 Task: Use the formula "ROUND" in spreadsheet "Project portfolio".
Action: Mouse pressed left at (88, 191)
Screenshot: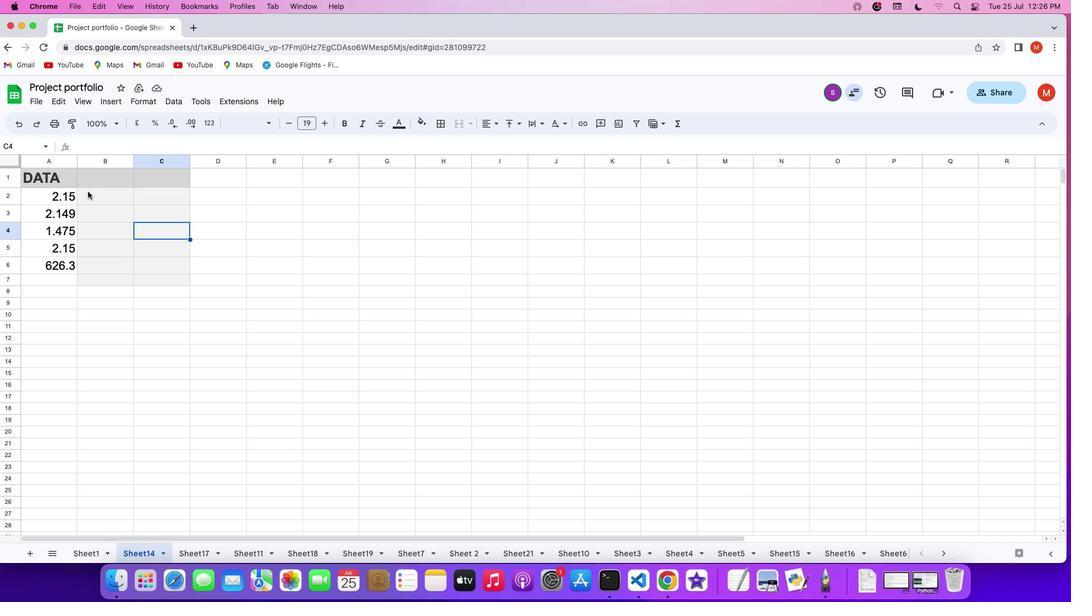 
Action: Mouse moved to (90, 194)
Screenshot: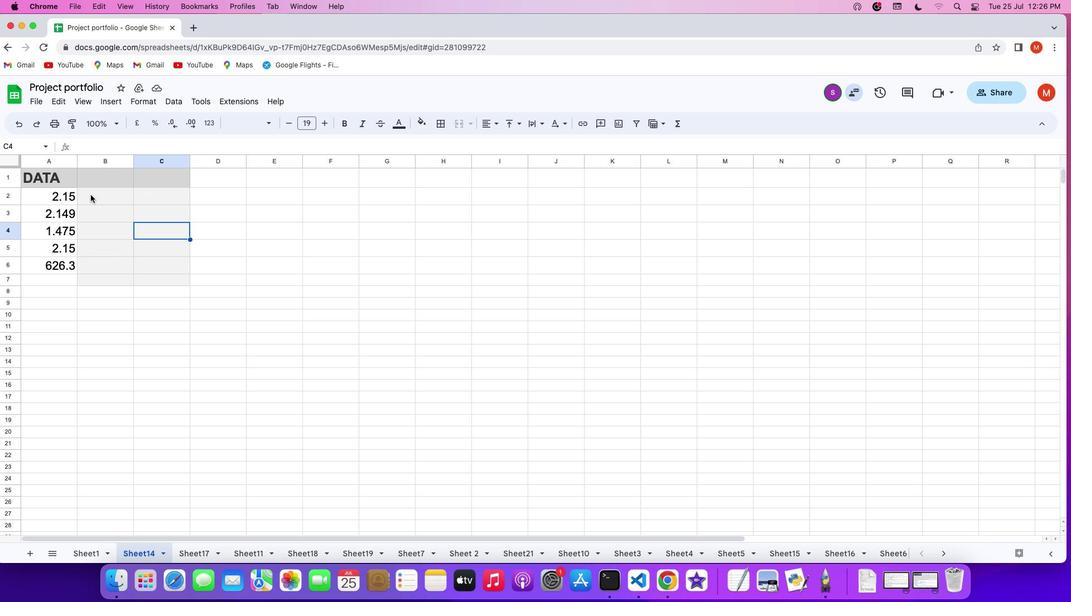
Action: Mouse pressed left at (90, 194)
Screenshot: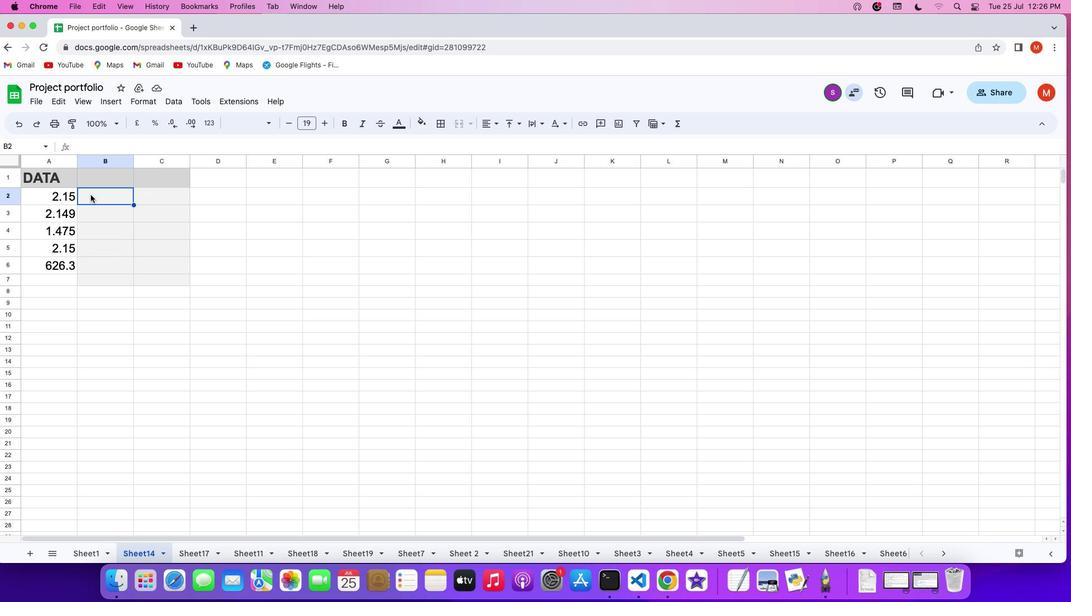 
Action: Key pressed '='
Screenshot: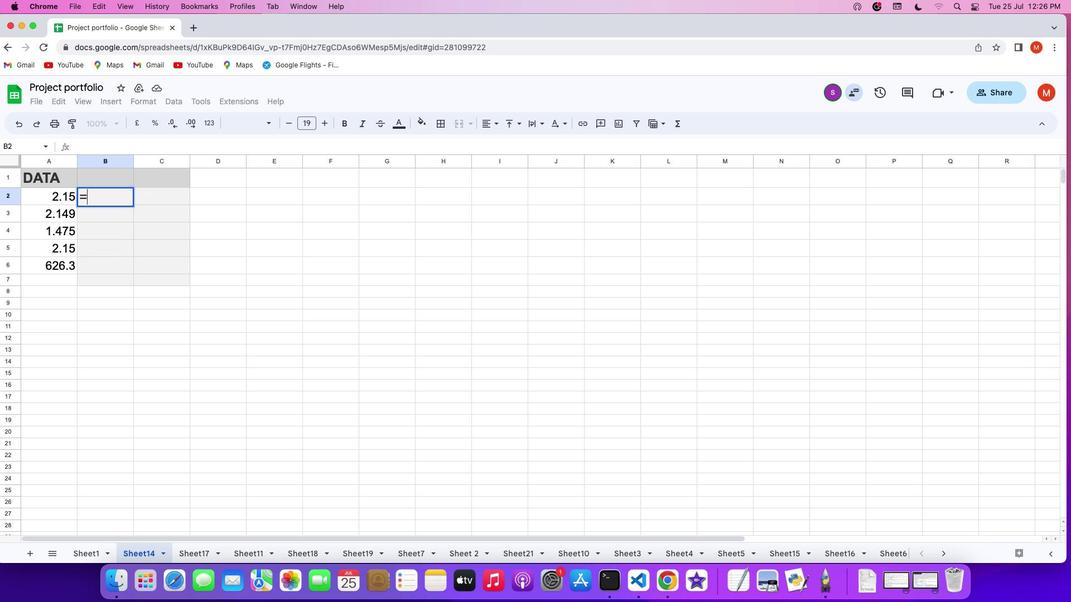 
Action: Mouse moved to (683, 122)
Screenshot: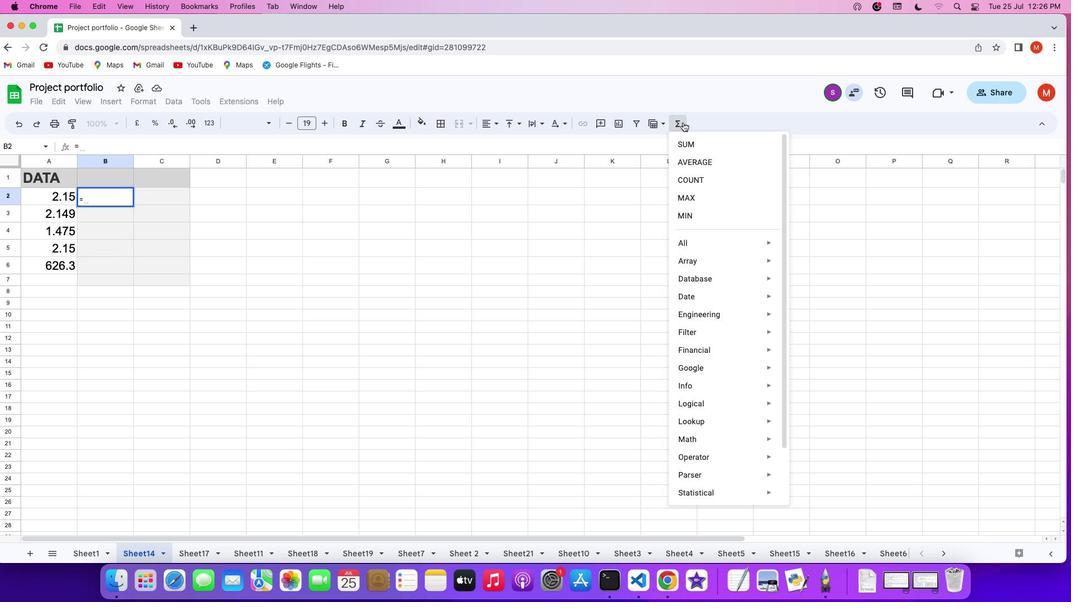 
Action: Mouse pressed left at (683, 122)
Screenshot: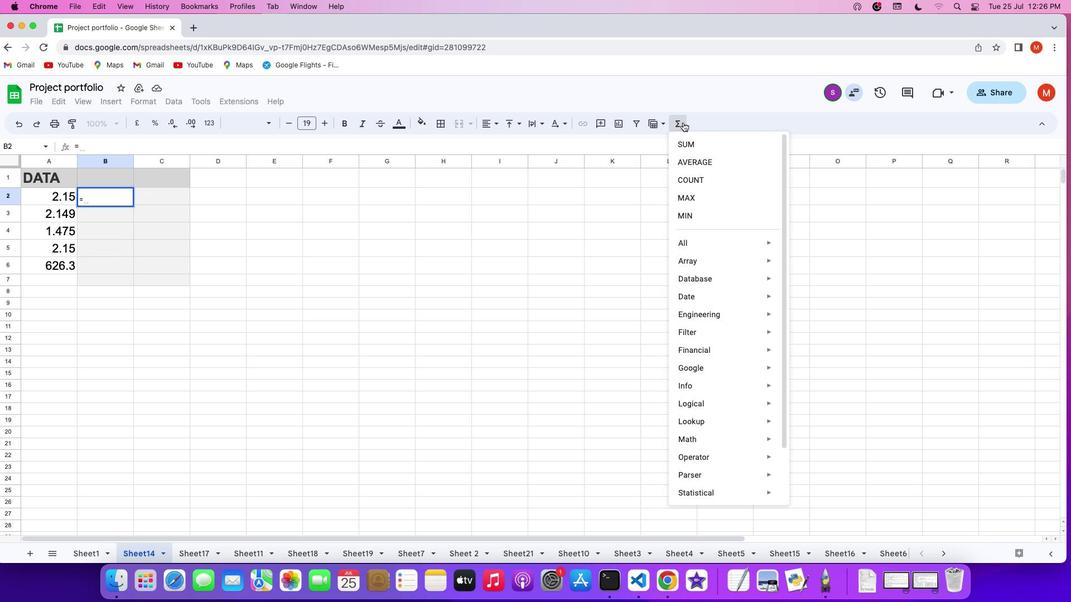 
Action: Mouse moved to (819, 354)
Screenshot: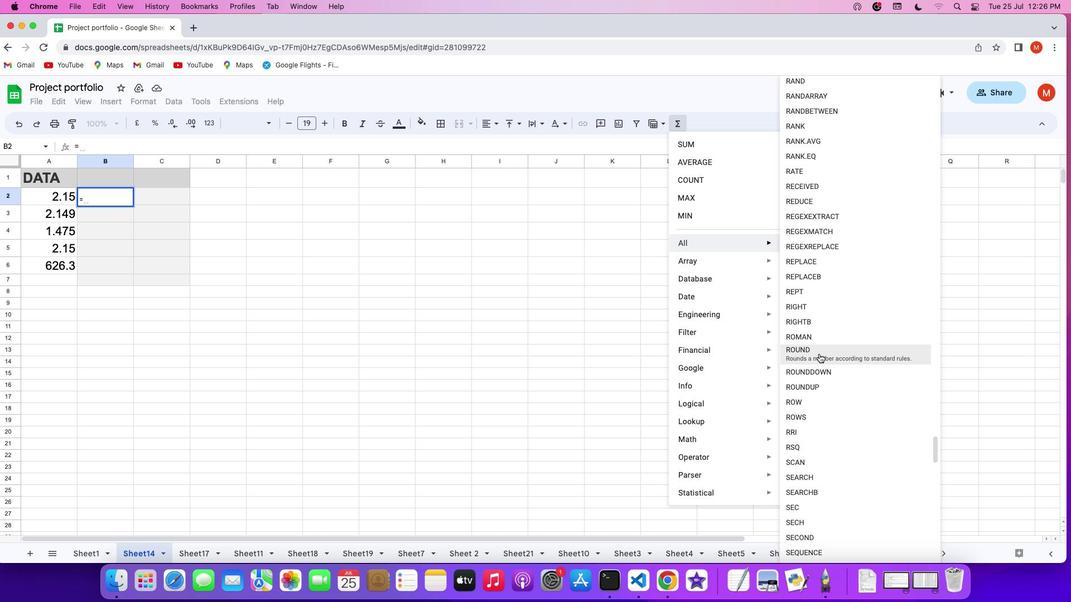 
Action: Mouse pressed left at (819, 354)
Screenshot: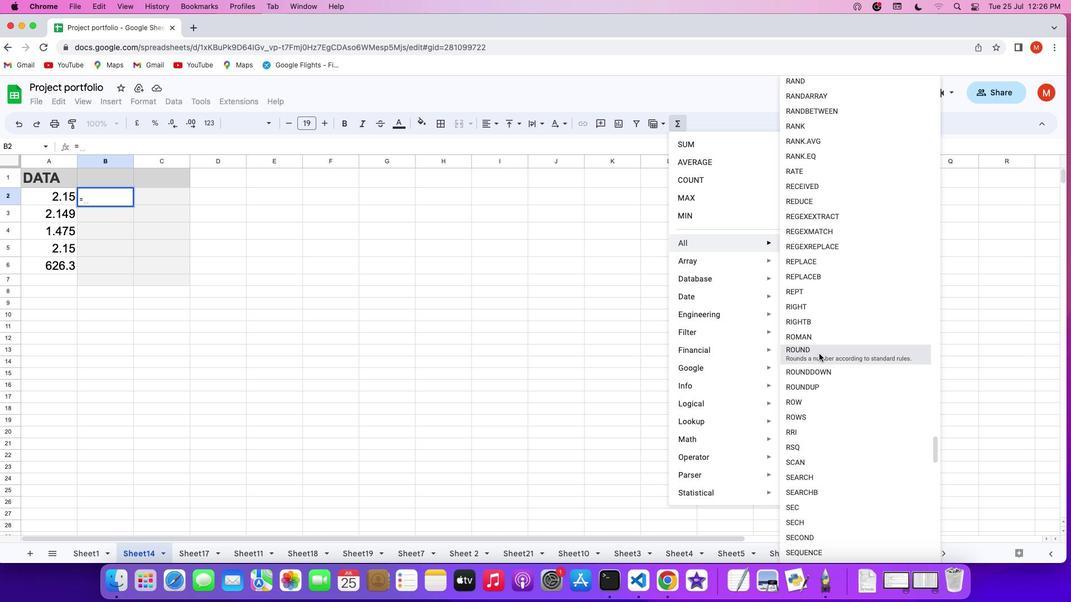 
Action: Key pressed '2''.''1''5'',''1'Key.enter
Screenshot: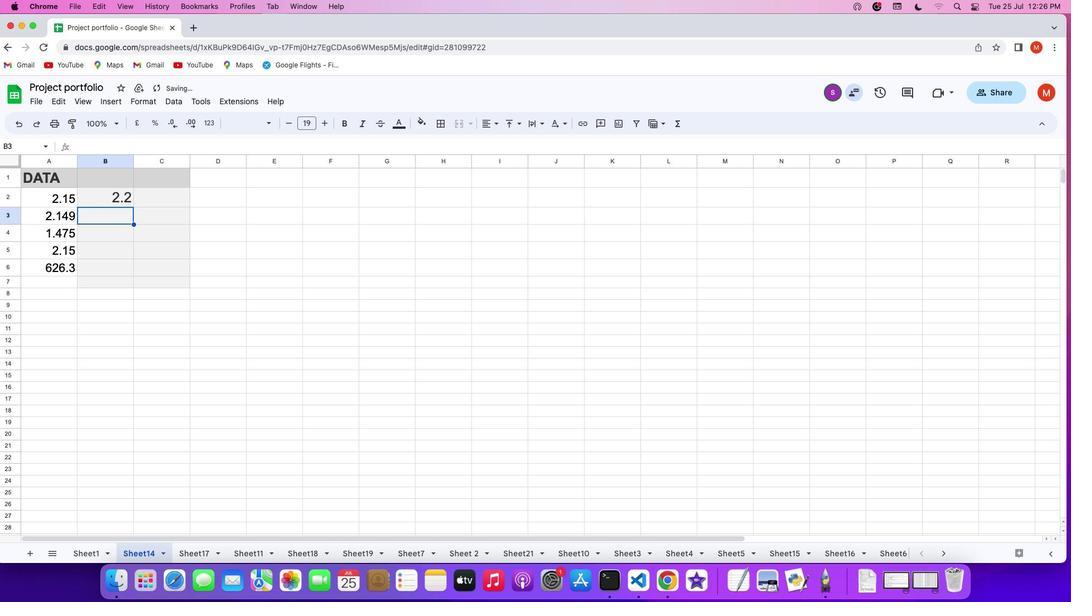 
